 Task: Enable newsletter from my agent.
Action: Mouse moved to (1207, 134)
Screenshot: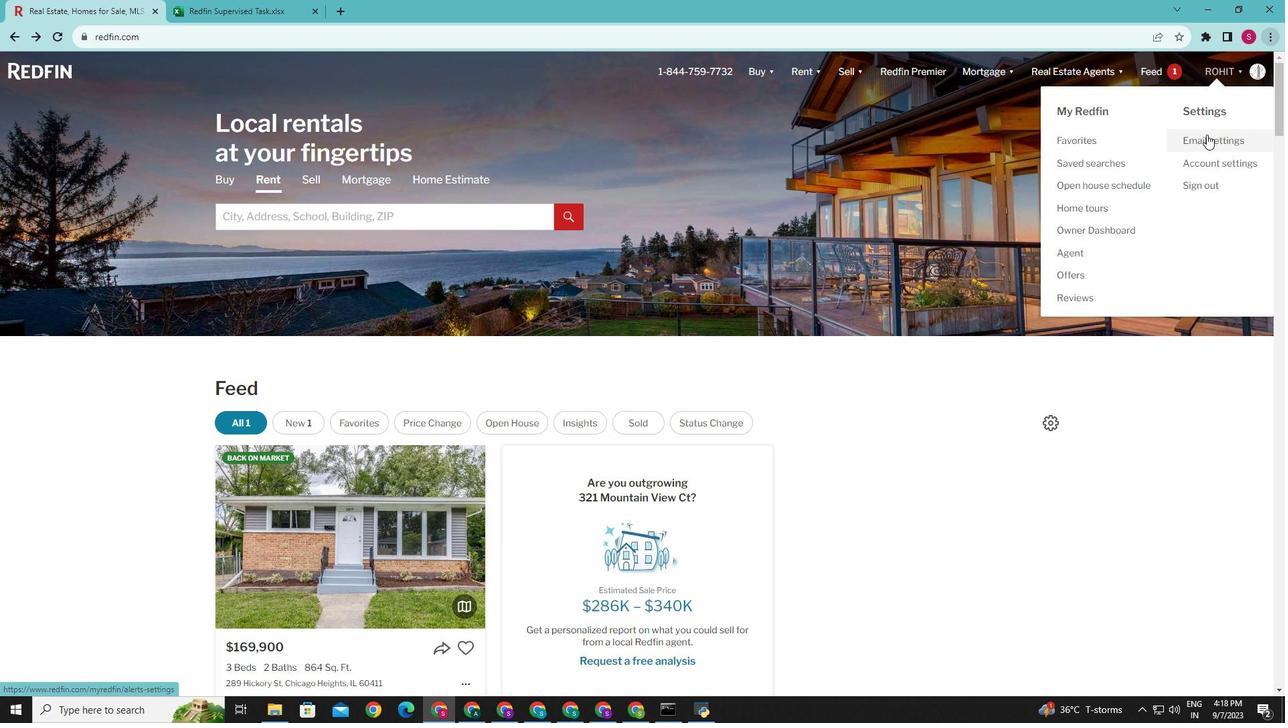 
Action: Mouse pressed left at (1207, 134)
Screenshot: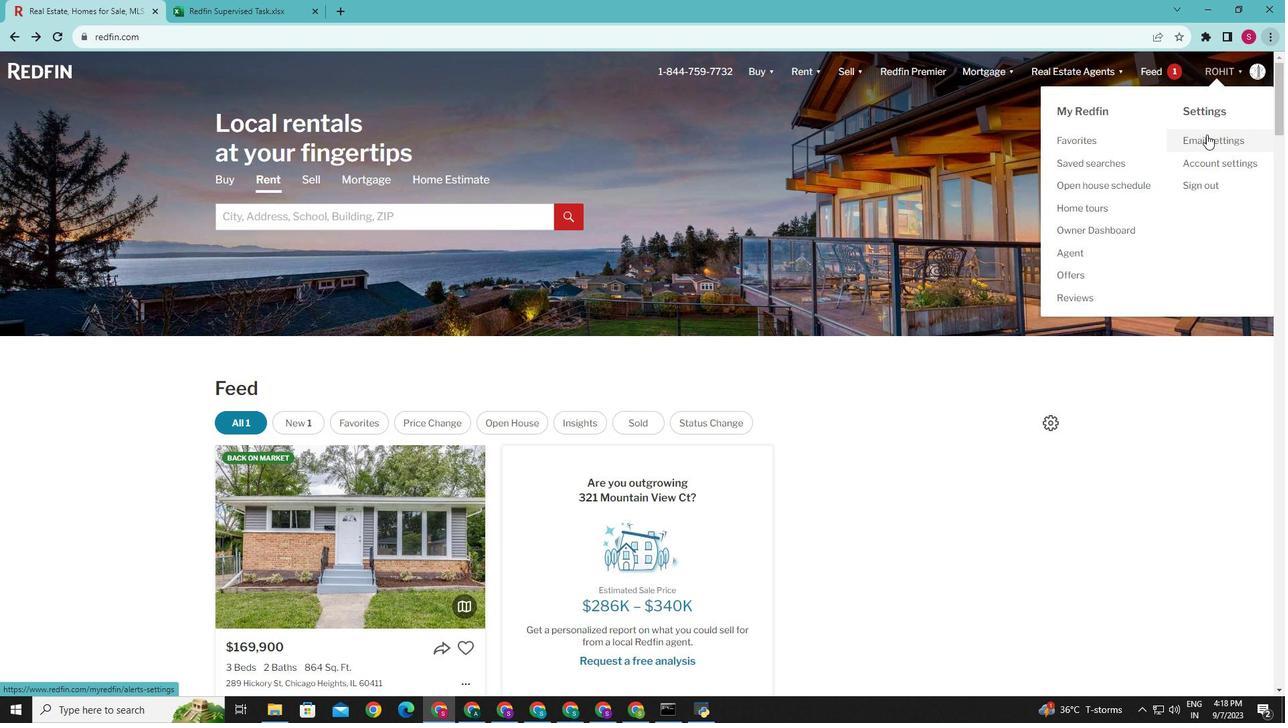
Action: Mouse moved to (569, 366)
Screenshot: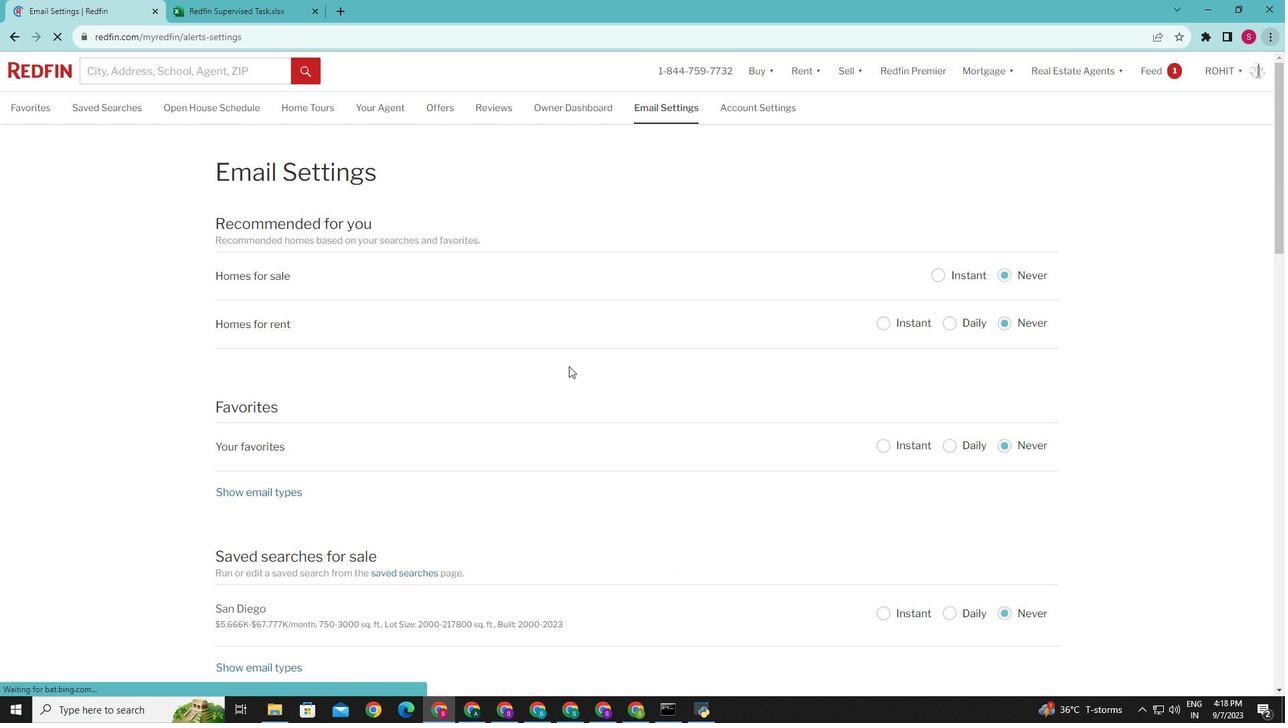 
Action: Mouse scrolled (569, 365) with delta (0, 0)
Screenshot: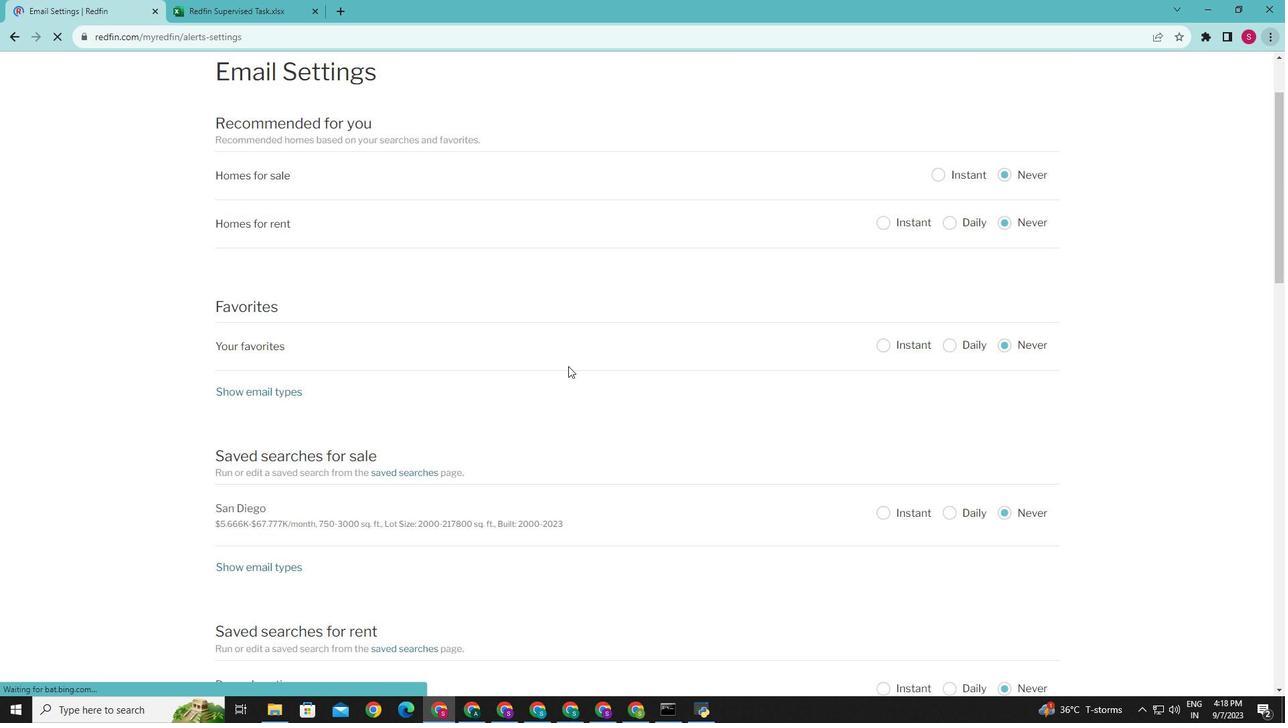 
Action: Mouse scrolled (569, 365) with delta (0, 0)
Screenshot: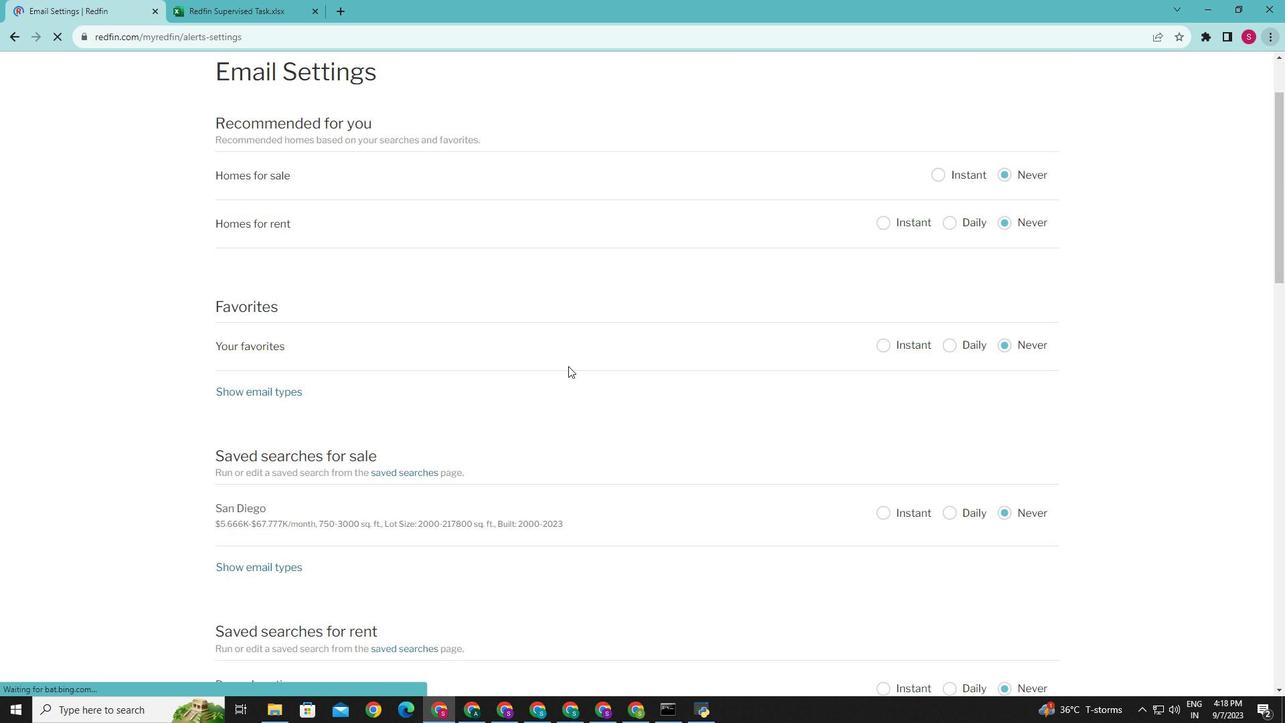 
Action: Mouse moved to (567, 366)
Screenshot: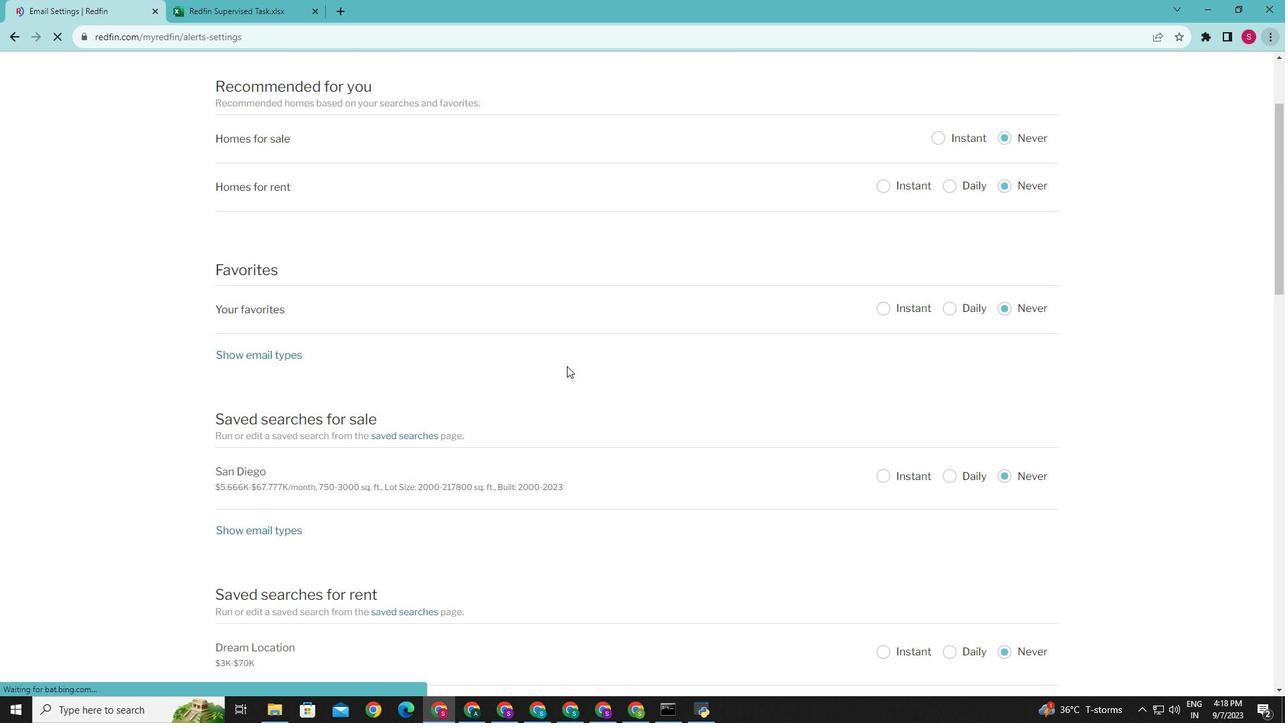 
Action: Mouse scrolled (567, 365) with delta (0, 0)
Screenshot: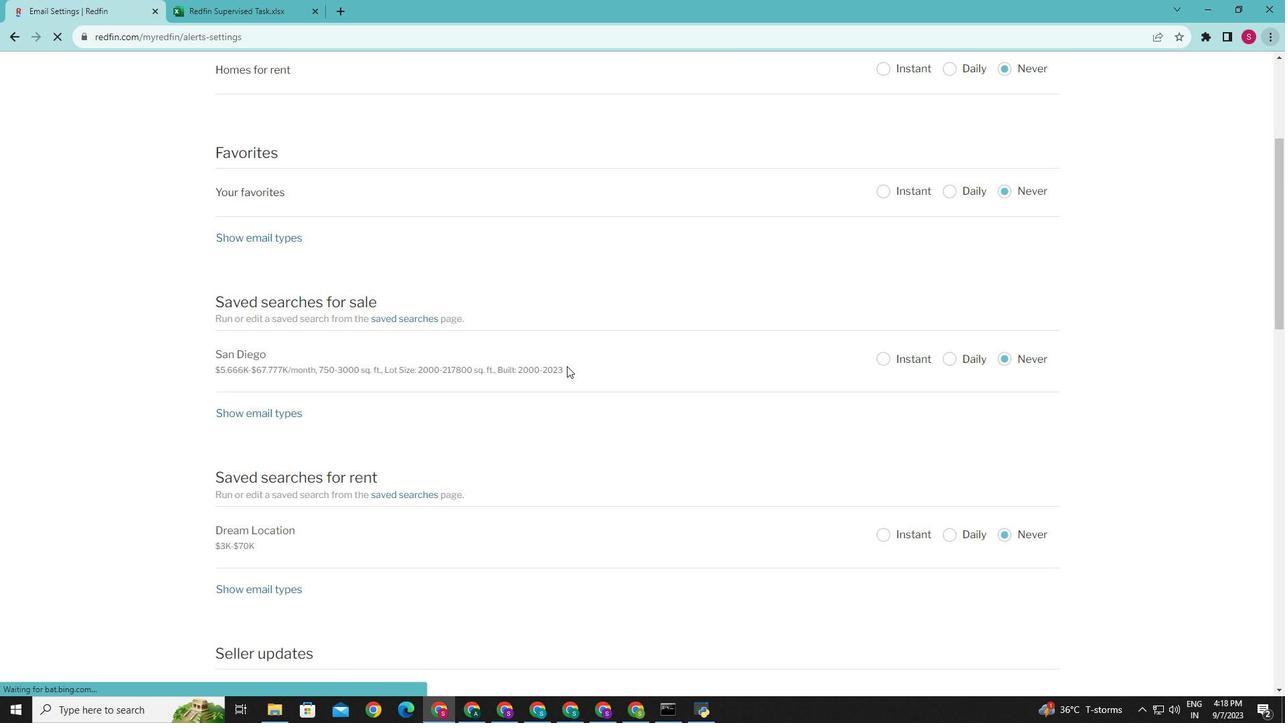 
Action: Mouse scrolled (567, 365) with delta (0, 0)
Screenshot: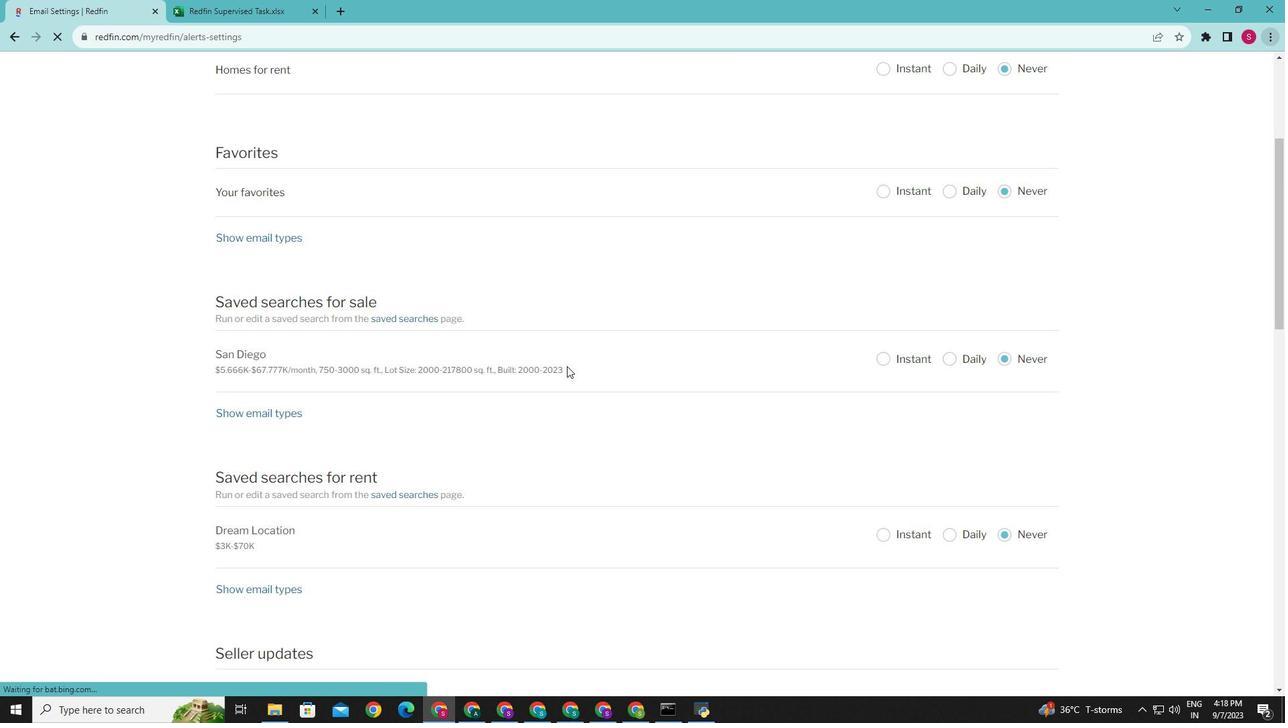 
Action: Mouse scrolled (567, 365) with delta (0, 0)
Screenshot: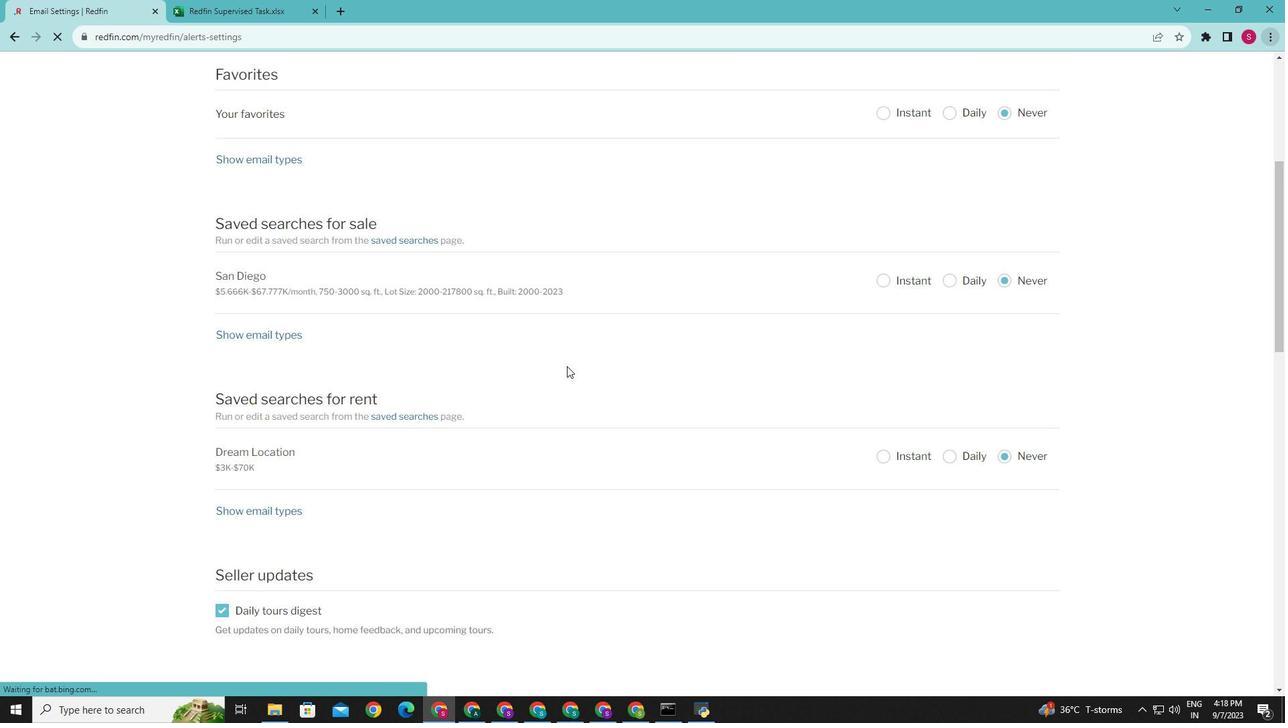 
Action: Mouse scrolled (567, 365) with delta (0, 0)
Screenshot: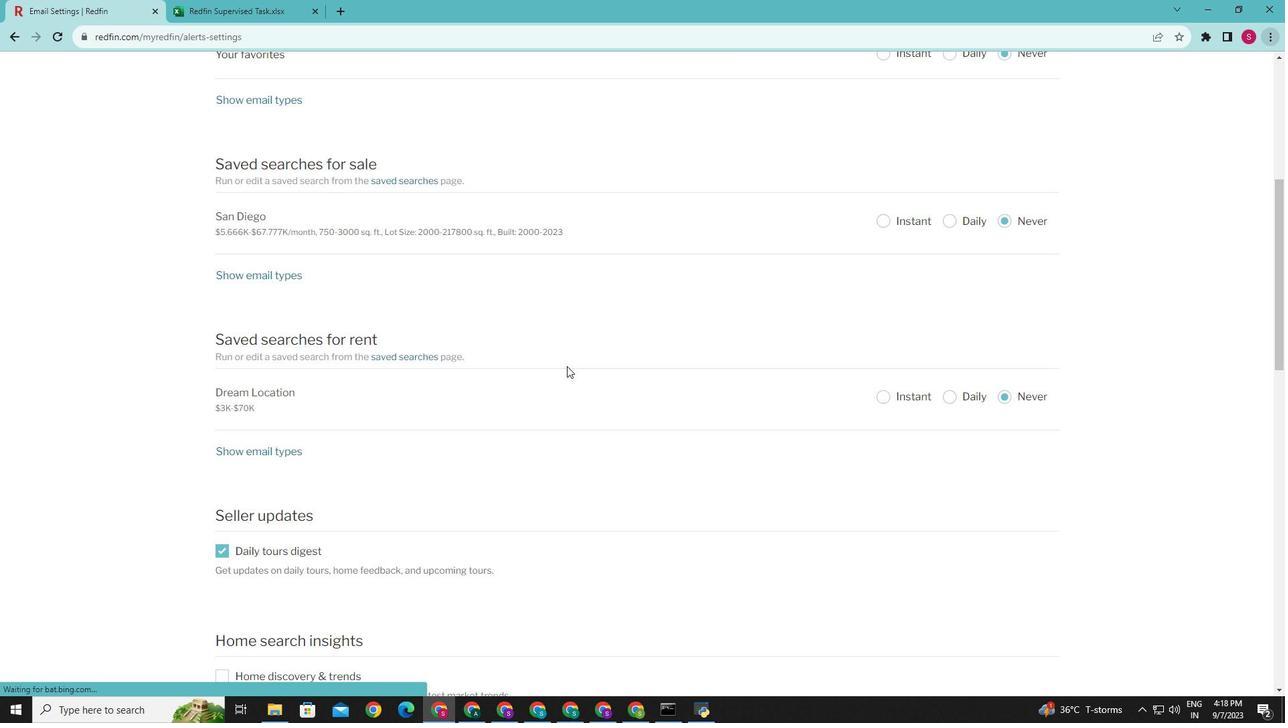 
Action: Mouse scrolled (567, 365) with delta (0, 0)
Screenshot: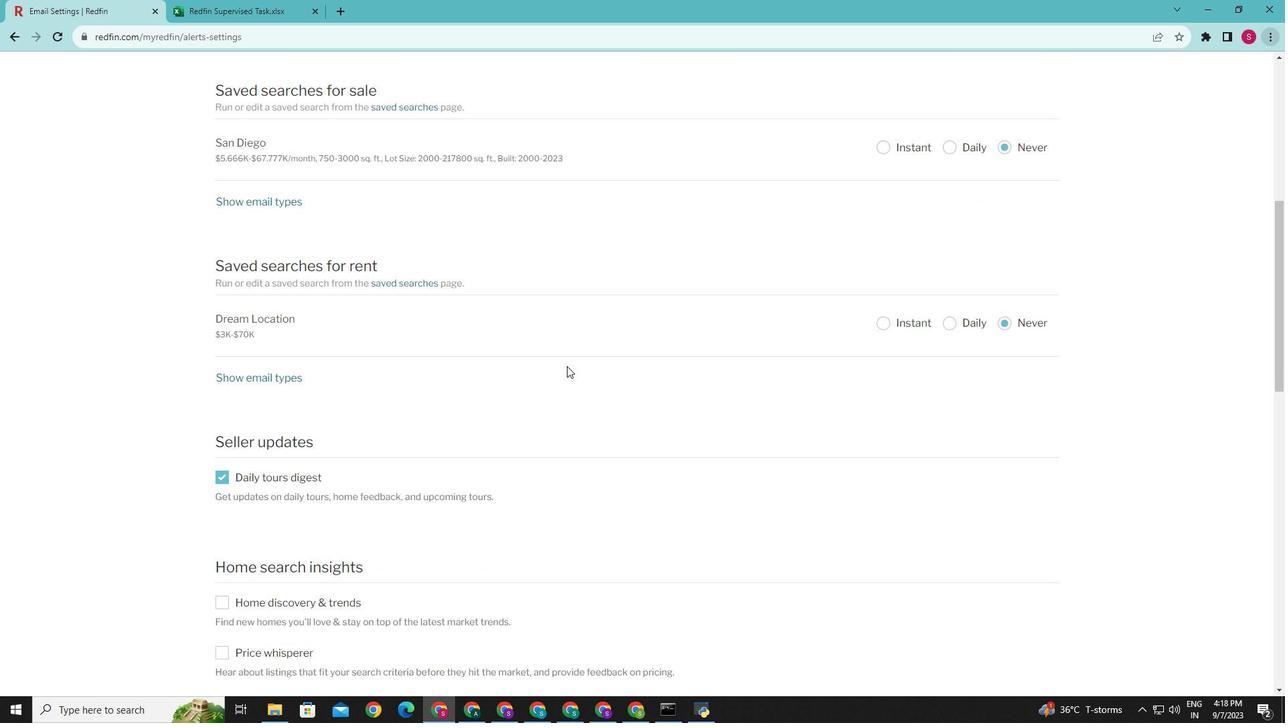 
Action: Mouse scrolled (567, 365) with delta (0, 0)
Screenshot: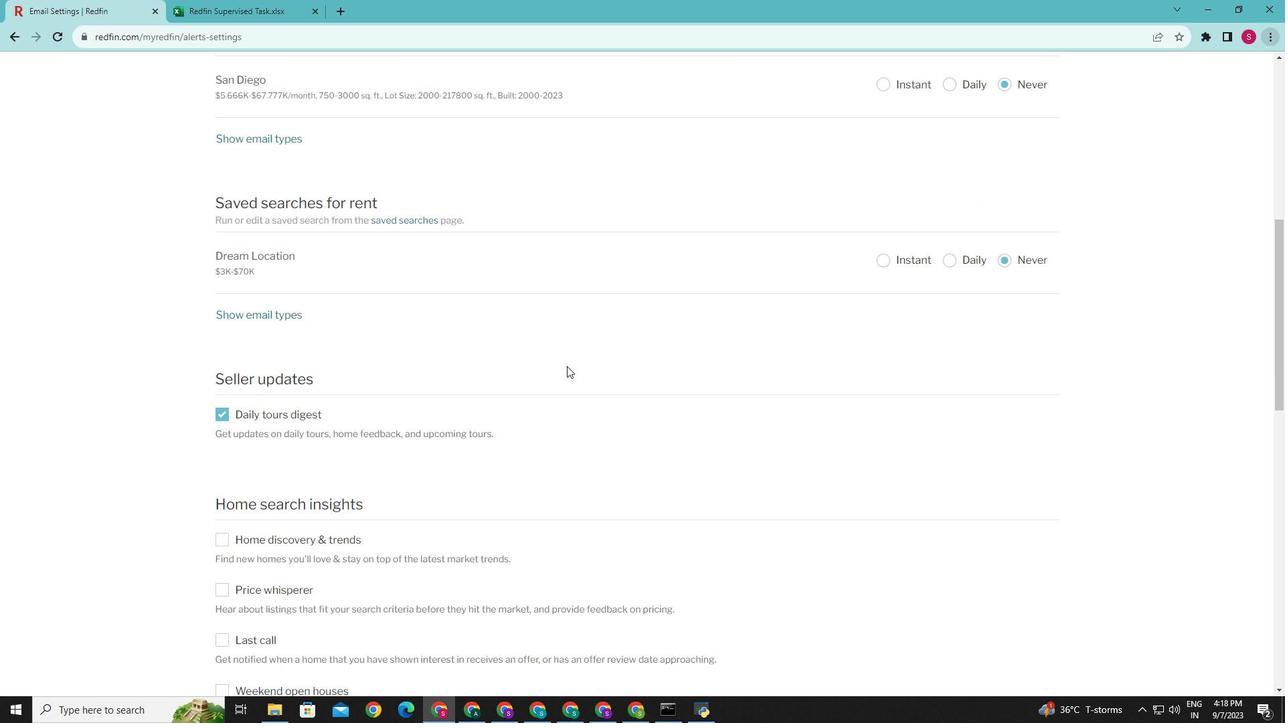 
Action: Mouse moved to (565, 366)
Screenshot: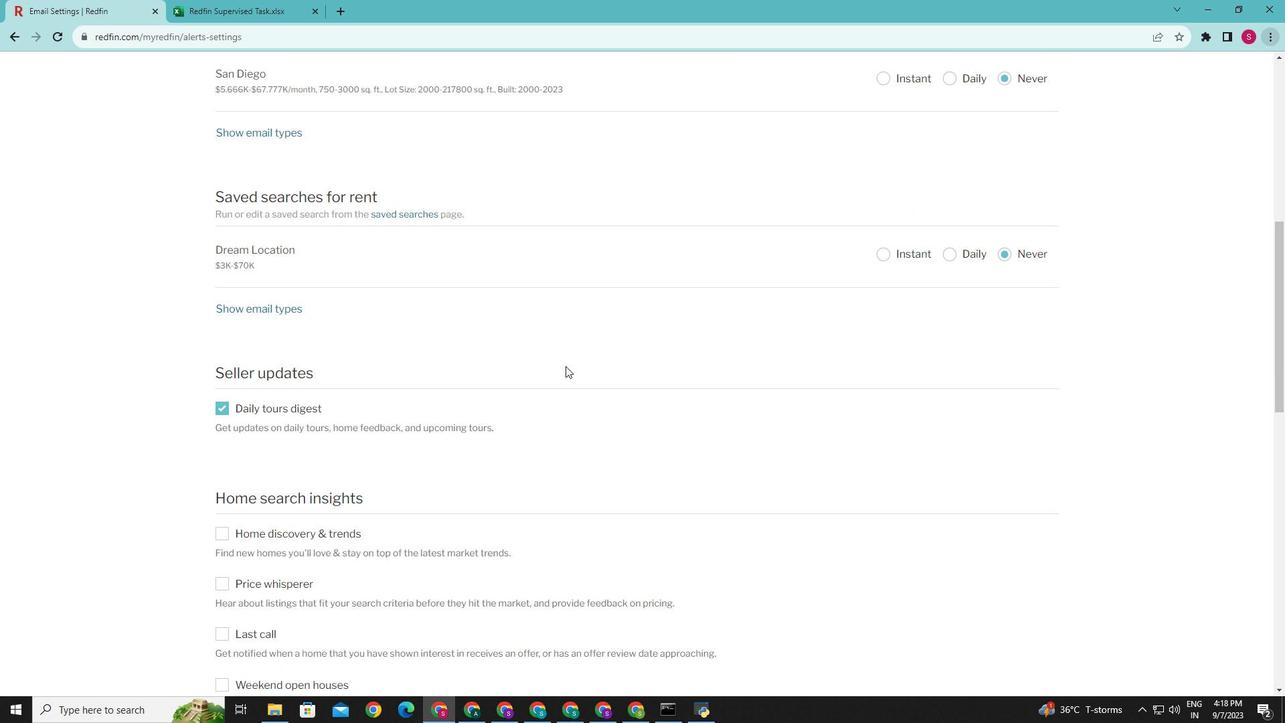 
Action: Mouse scrolled (565, 365) with delta (0, 0)
Screenshot: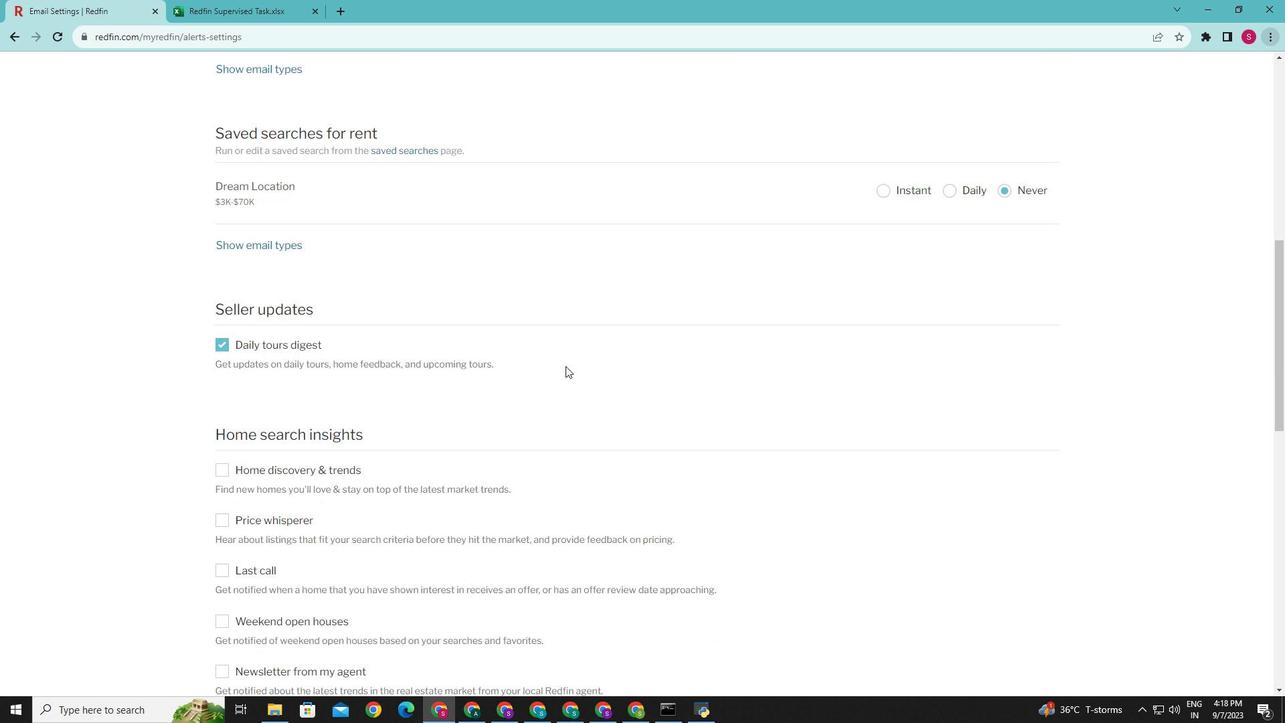 
Action: Mouse scrolled (565, 365) with delta (0, 0)
Screenshot: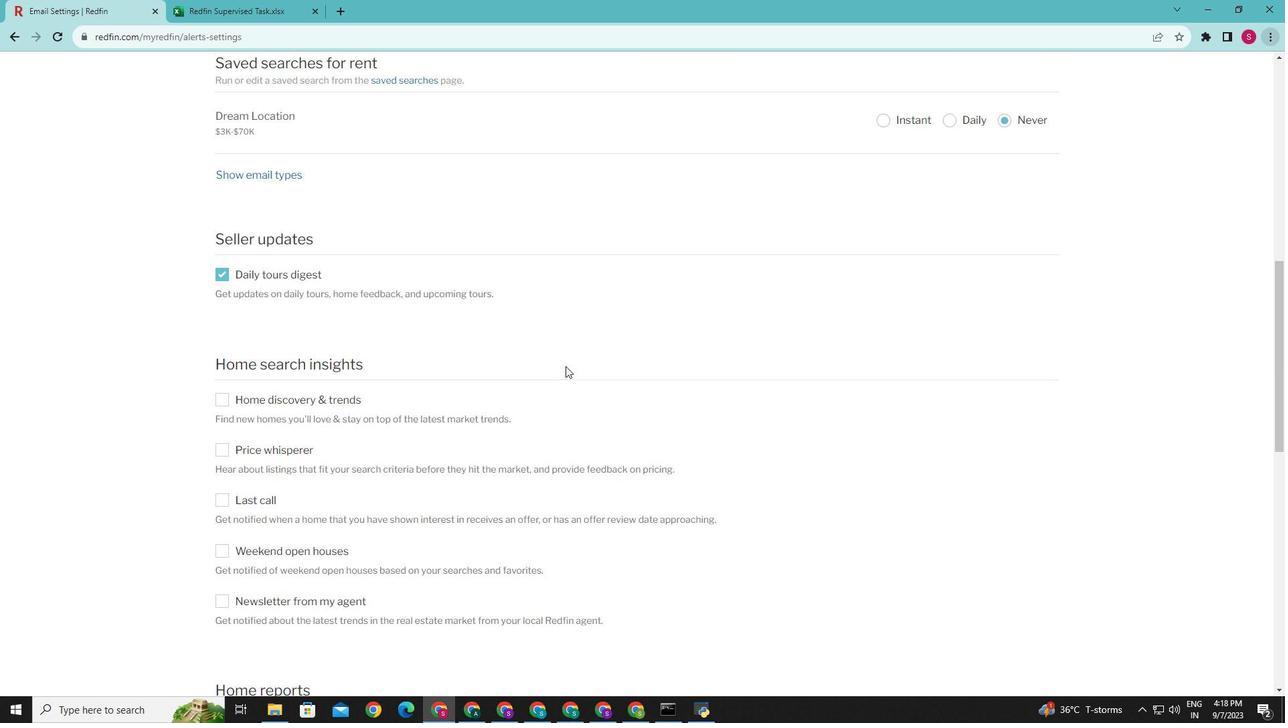 
Action: Mouse scrolled (565, 365) with delta (0, 0)
Screenshot: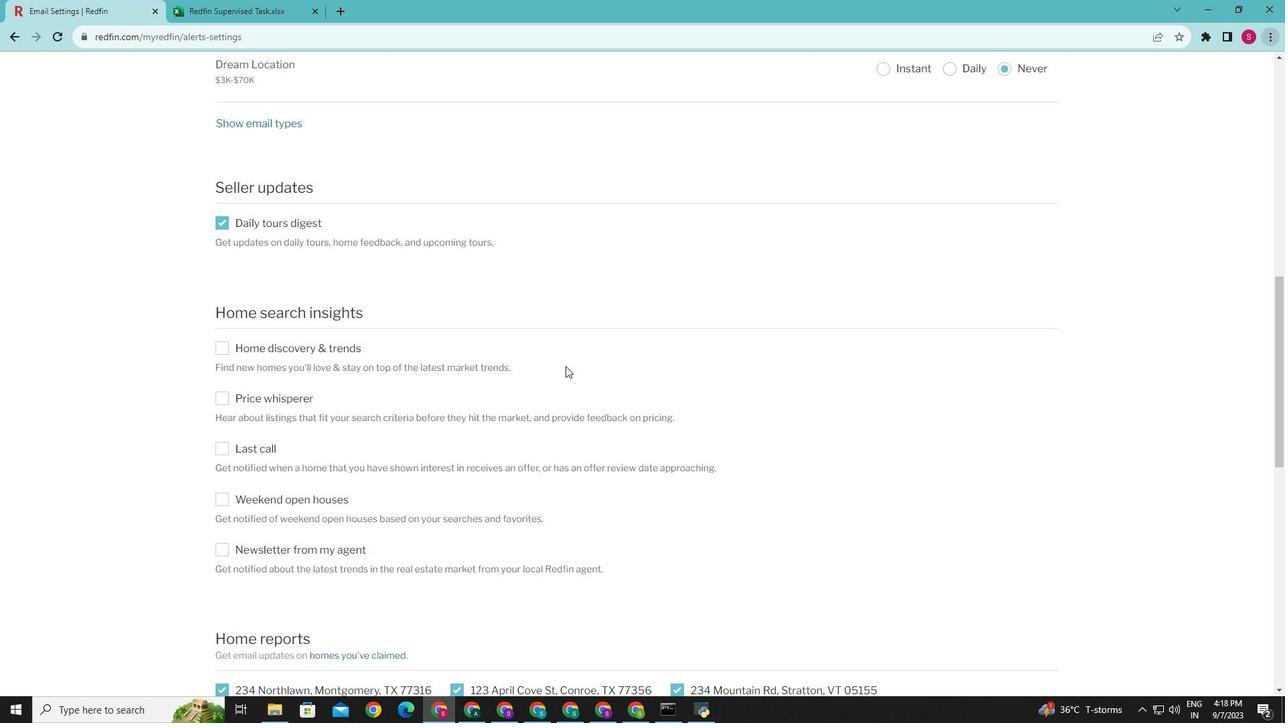 
Action: Mouse moved to (222, 535)
Screenshot: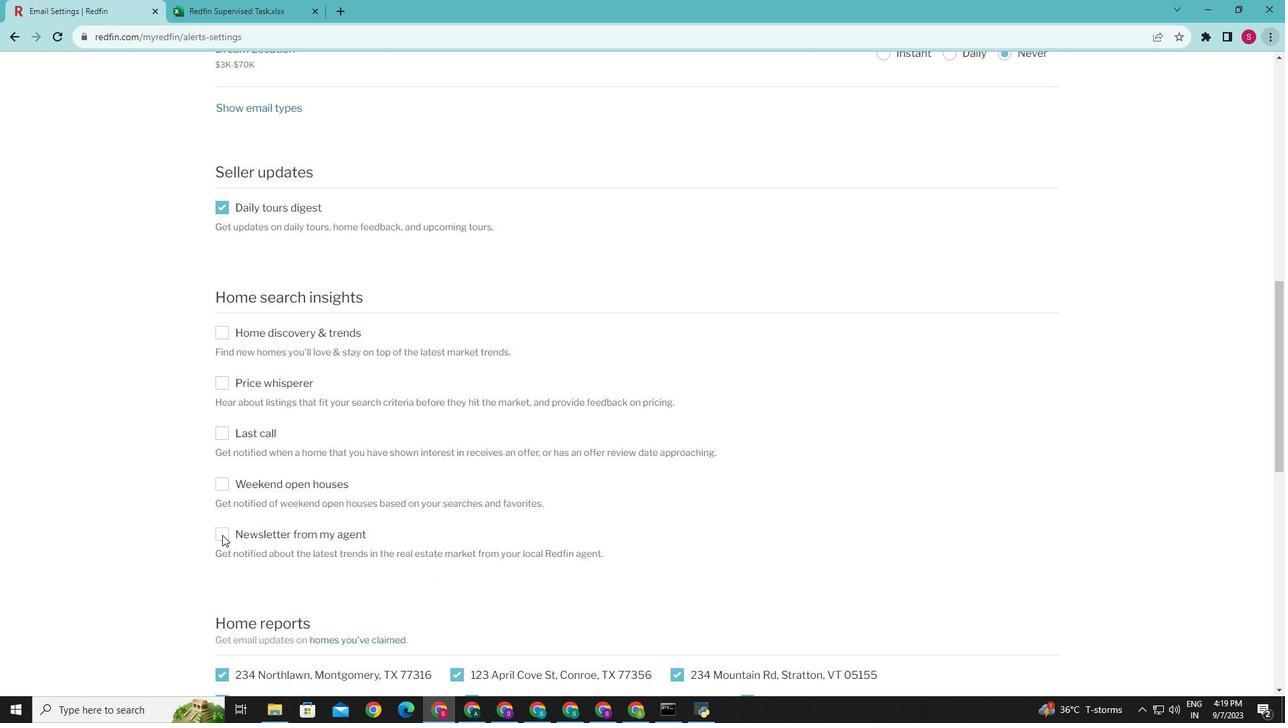 
Action: Mouse pressed left at (222, 535)
Screenshot: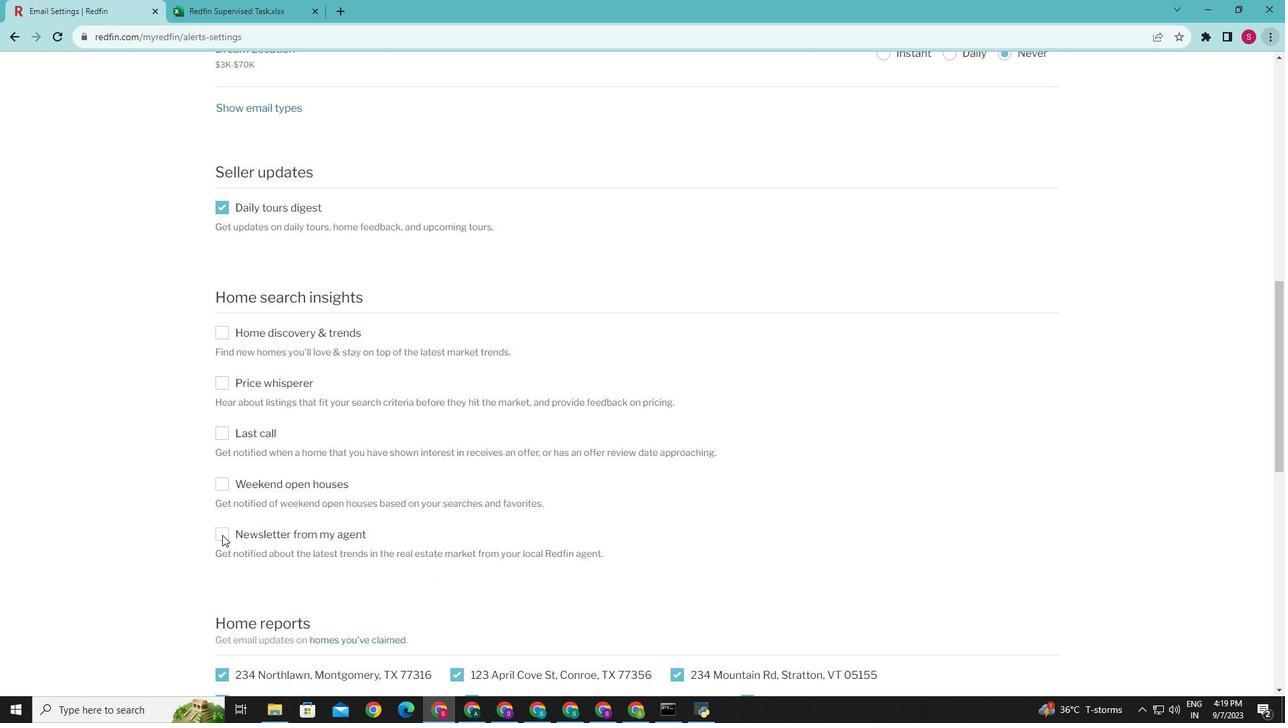 
Action: Mouse moved to (709, 470)
Screenshot: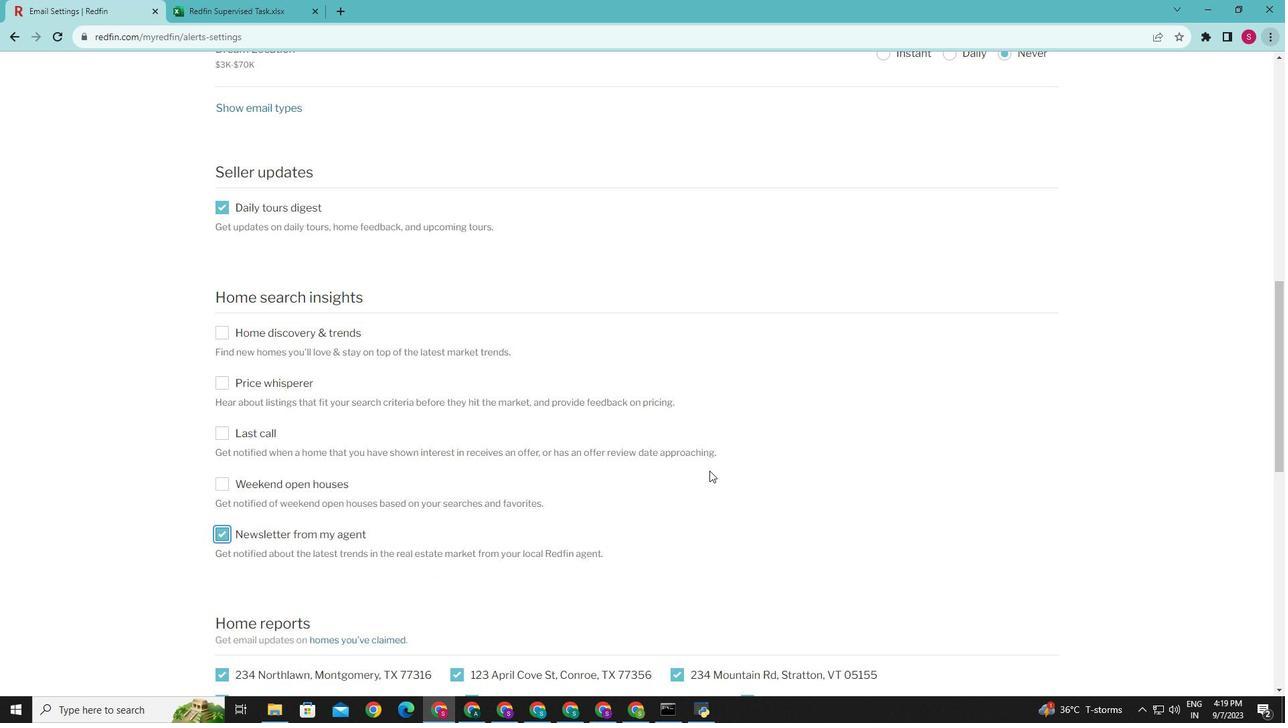
Action: Mouse scrolled (709, 471) with delta (0, 0)
Screenshot: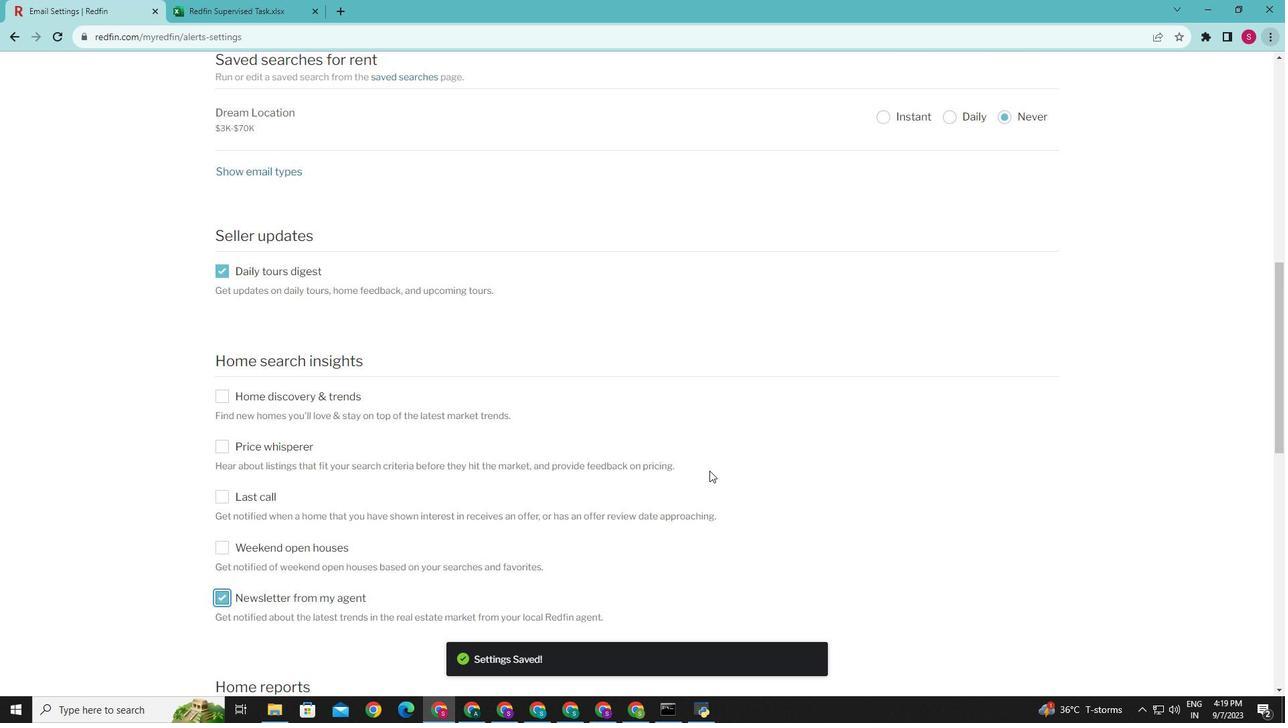 
Action: Mouse moved to (658, 465)
Screenshot: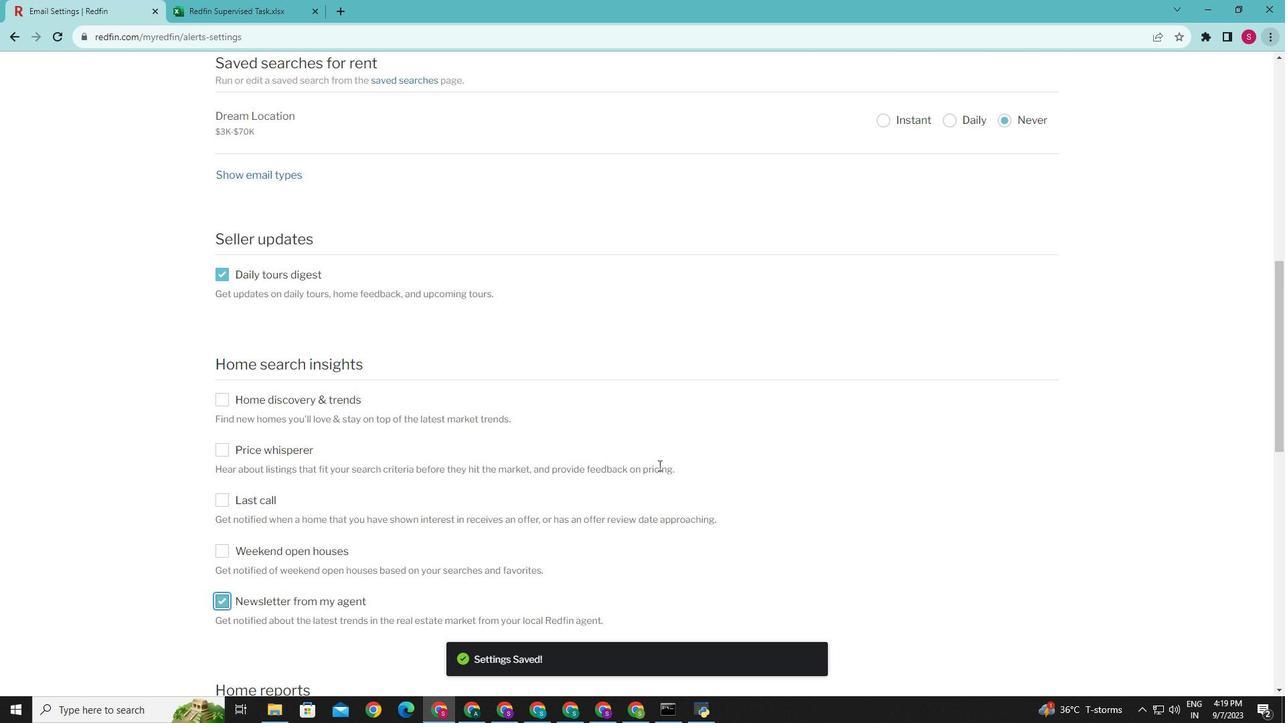 
